 Task: Select the default option in the navigation scope
Action: Mouse moved to (10, 560)
Screenshot: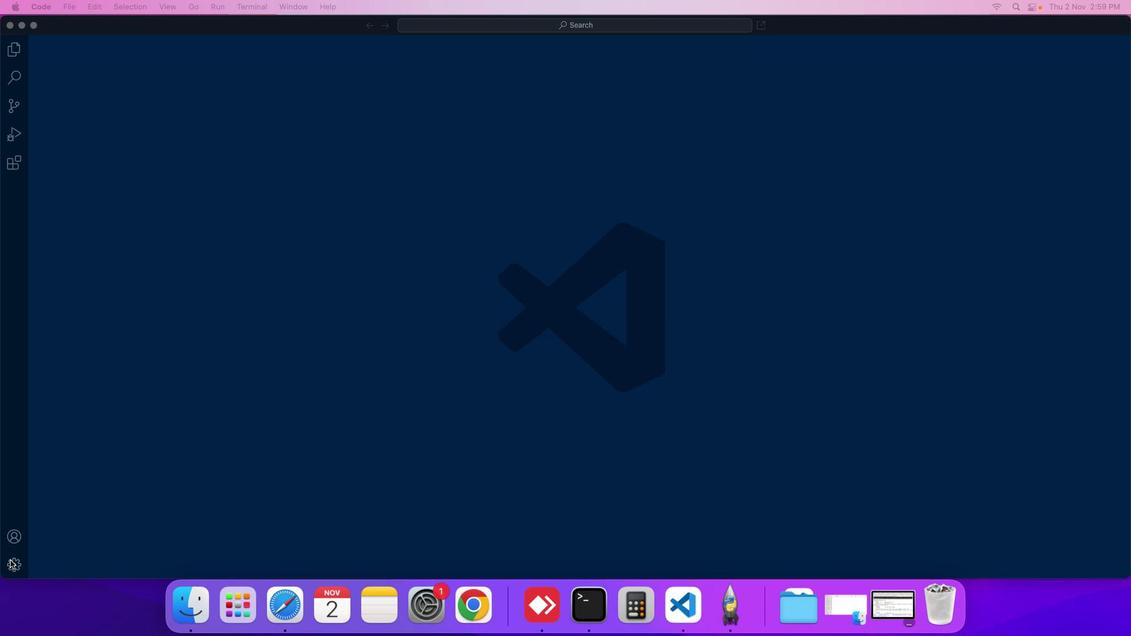 
Action: Mouse pressed left at (10, 560)
Screenshot: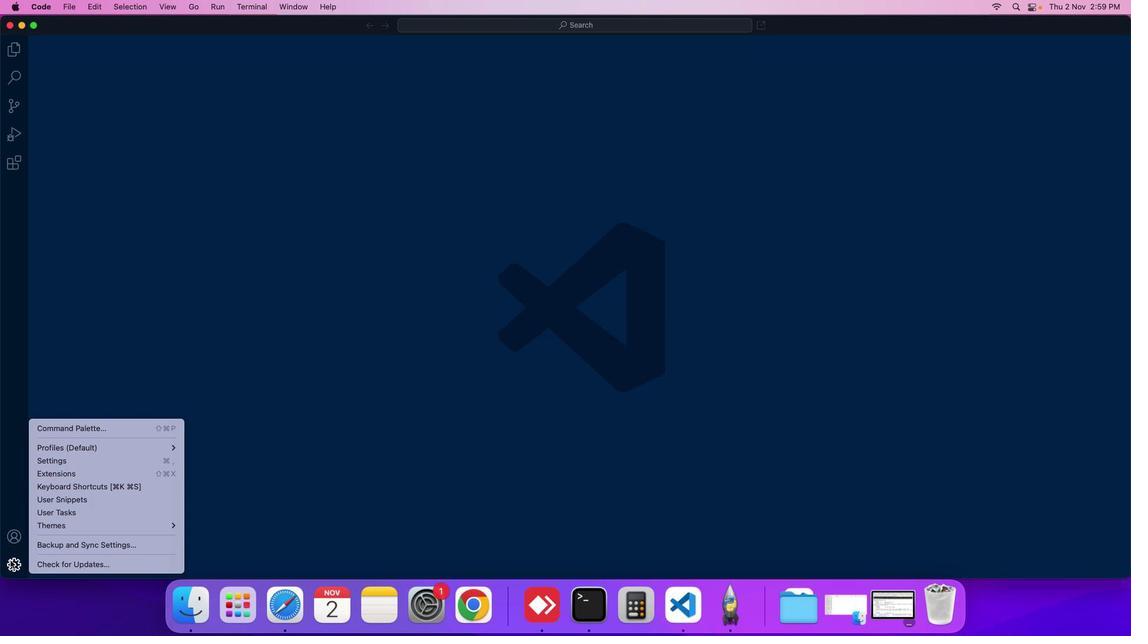 
Action: Mouse moved to (47, 465)
Screenshot: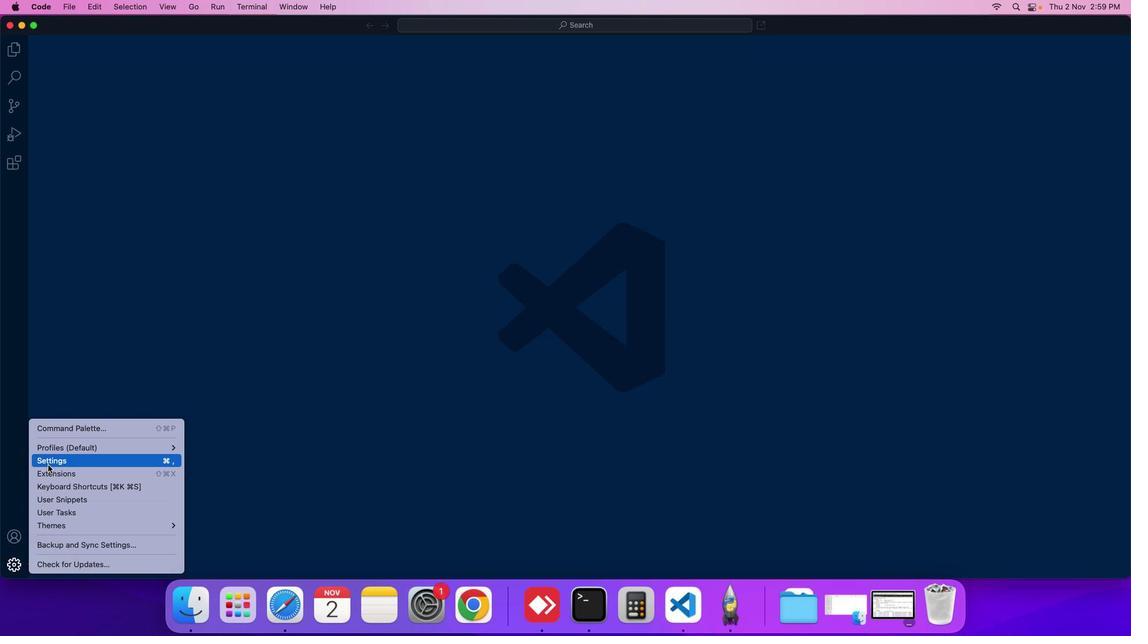
Action: Mouse pressed left at (47, 465)
Screenshot: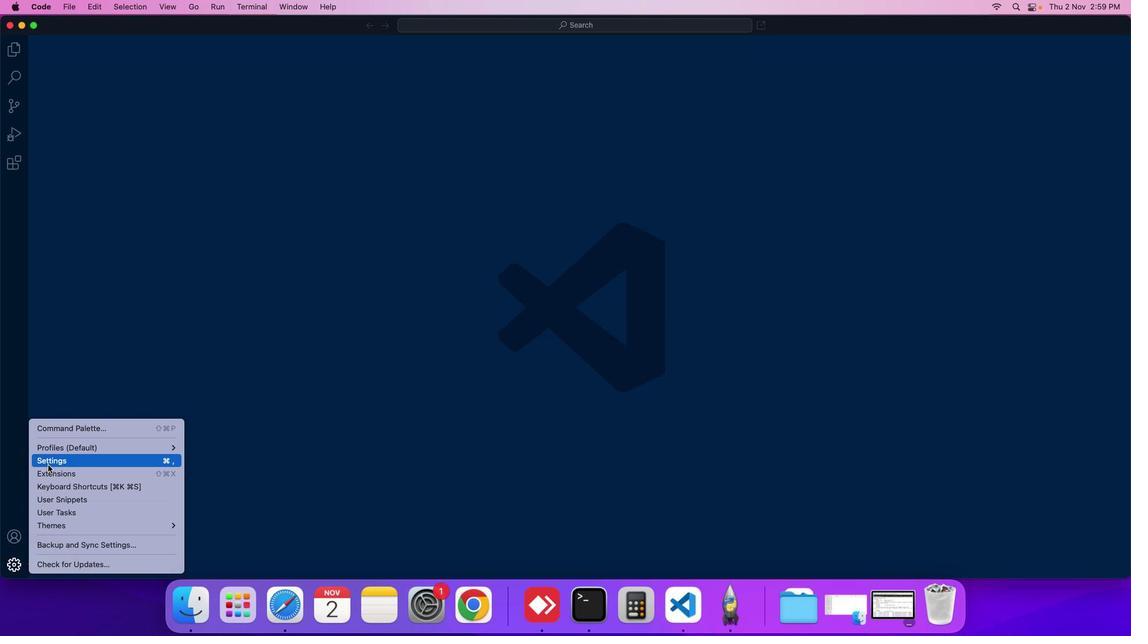 
Action: Mouse moved to (286, 144)
Screenshot: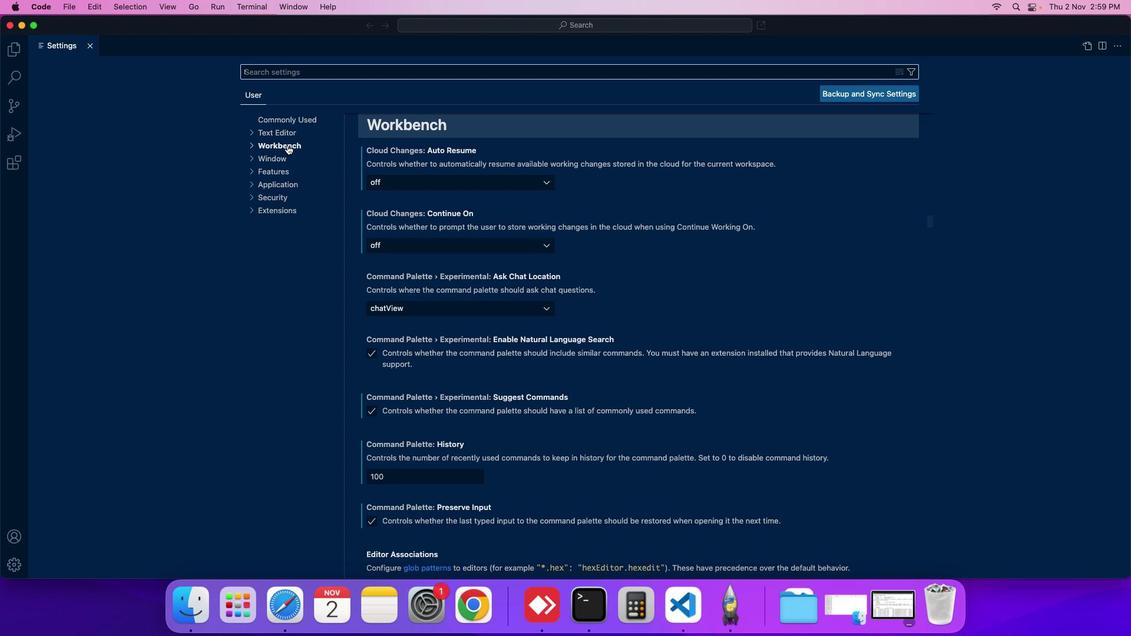 
Action: Mouse pressed left at (286, 144)
Screenshot: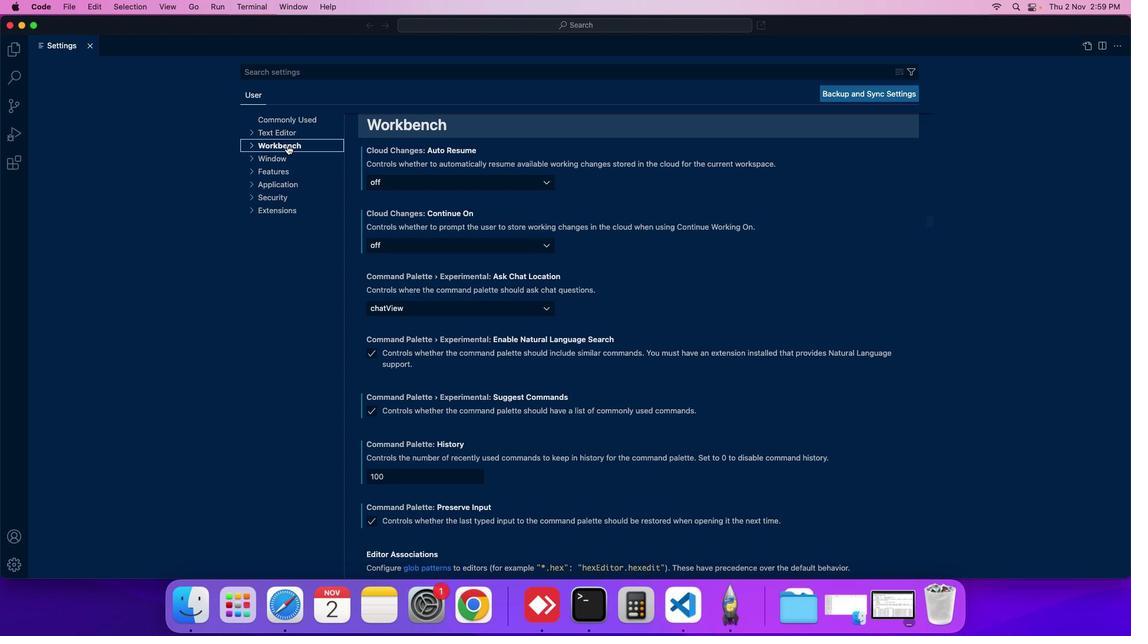 
Action: Mouse moved to (292, 181)
Screenshot: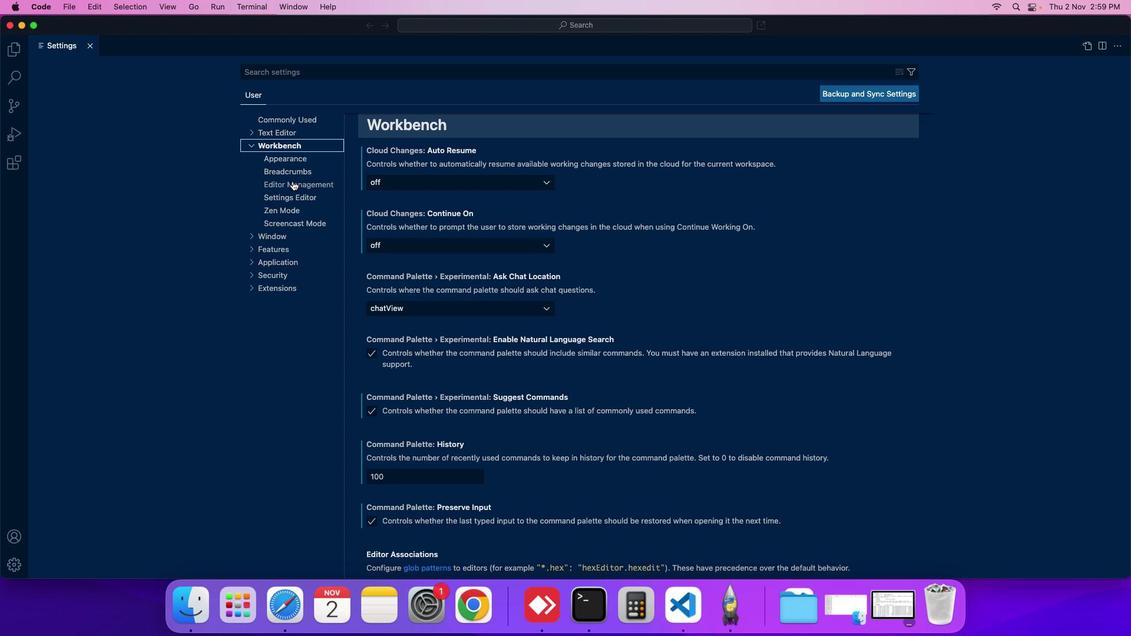 
Action: Mouse pressed left at (292, 181)
Screenshot: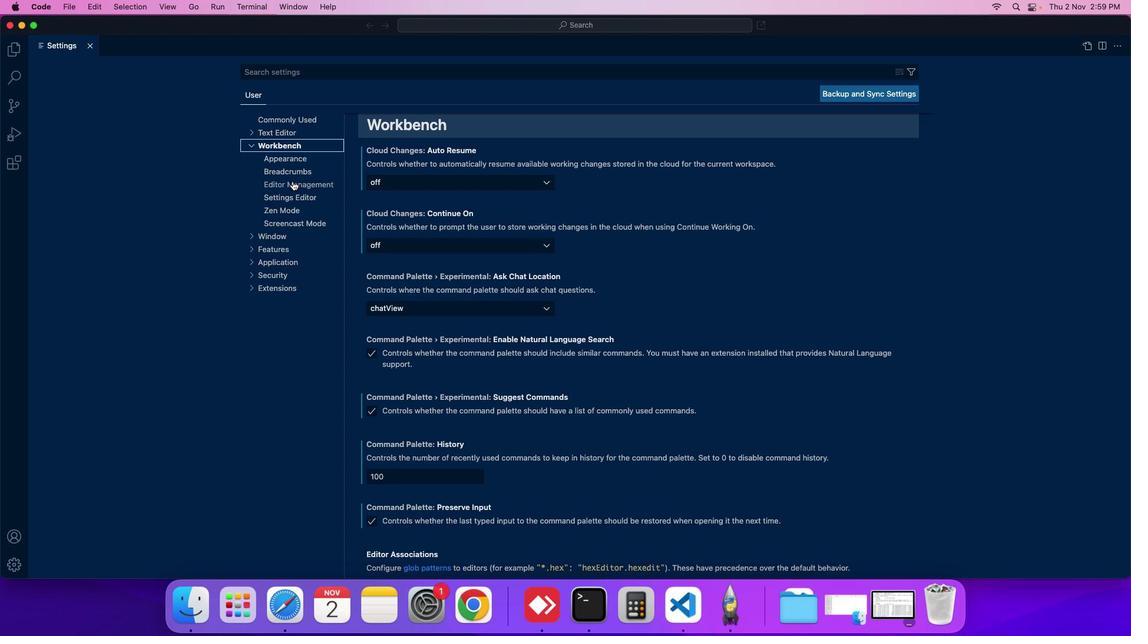 
Action: Mouse moved to (396, 410)
Screenshot: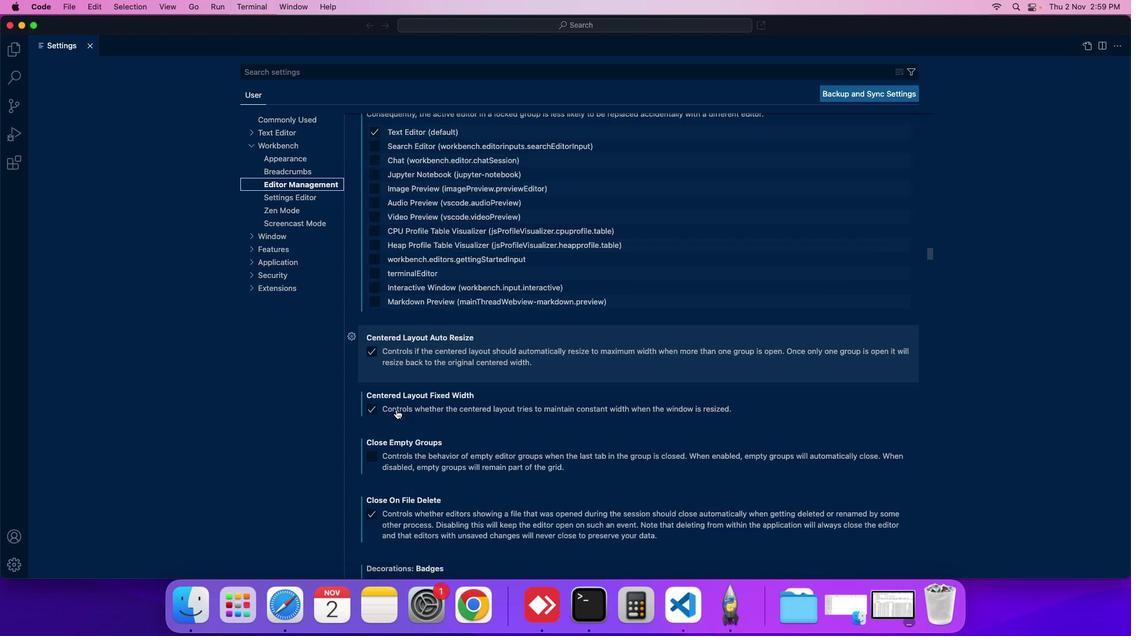 
Action: Mouse scrolled (396, 410) with delta (0, 0)
Screenshot: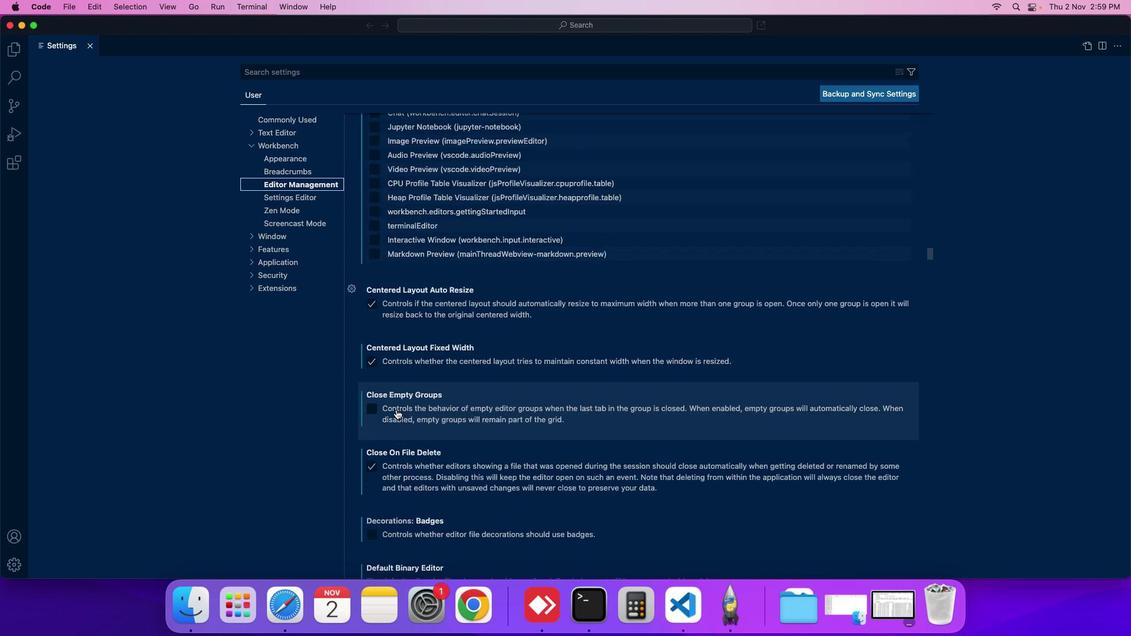
Action: Mouse scrolled (396, 410) with delta (0, 0)
Screenshot: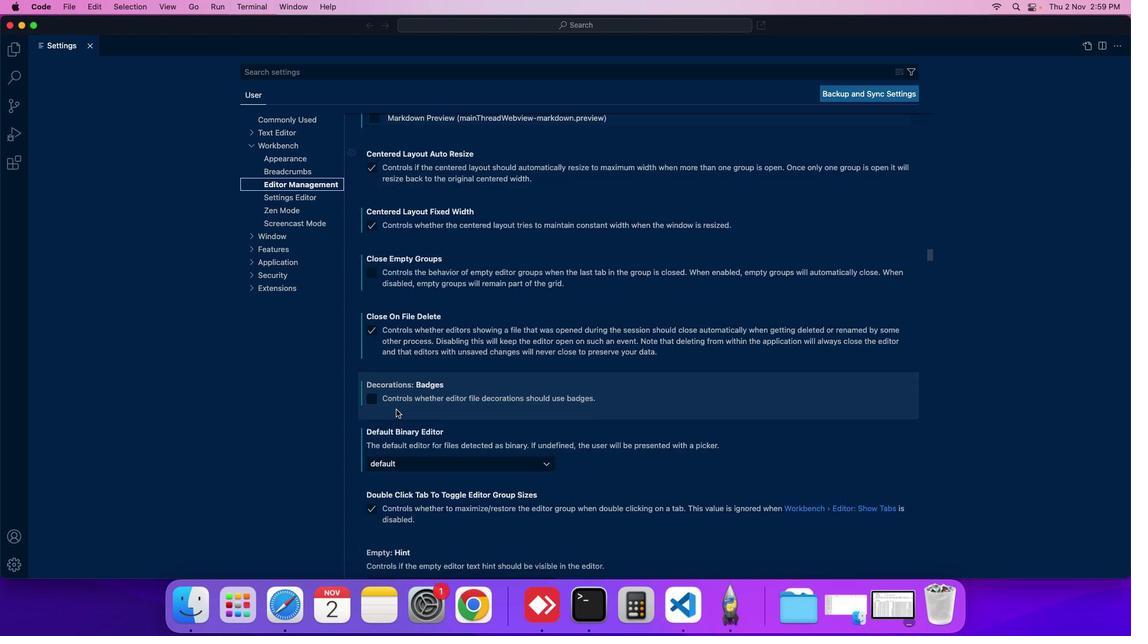 
Action: Mouse scrolled (396, 410) with delta (0, 0)
Screenshot: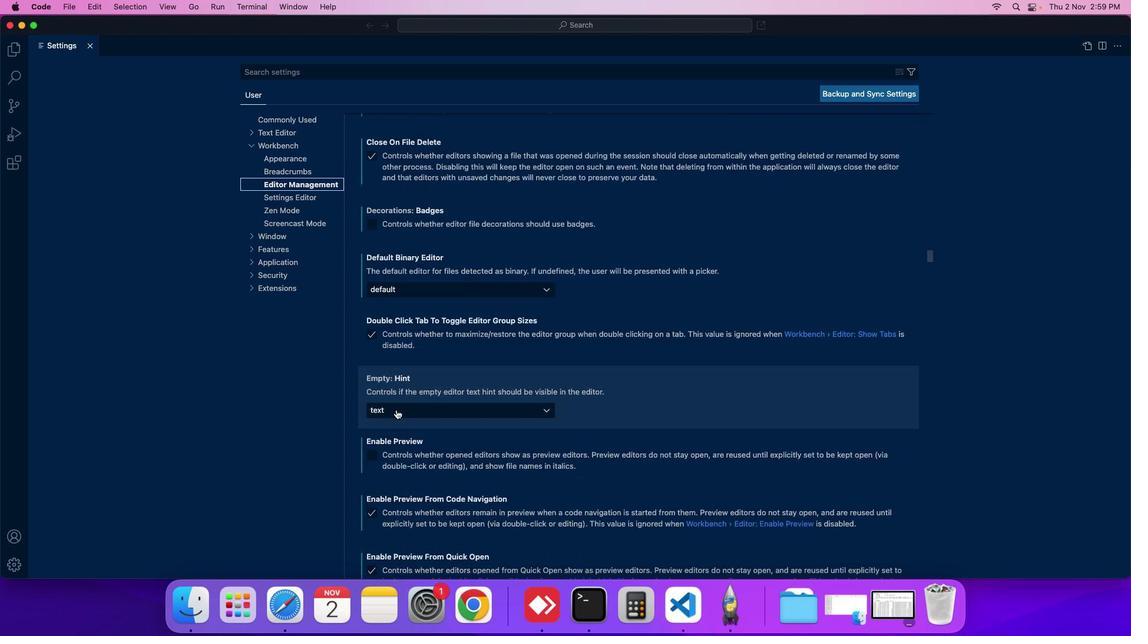 
Action: Mouse moved to (396, 410)
Screenshot: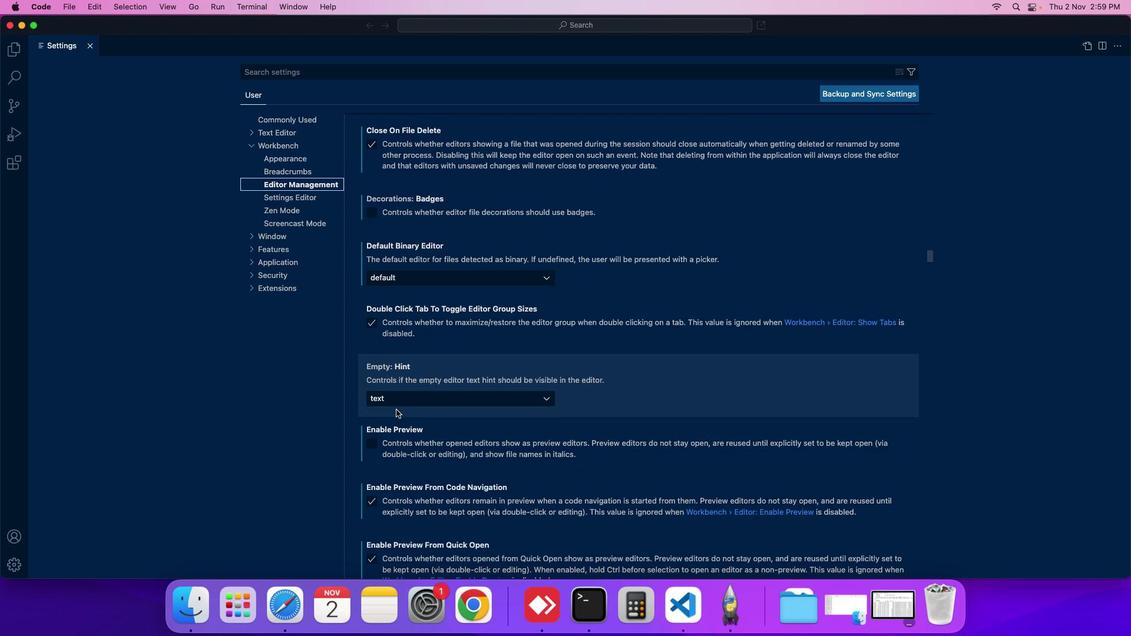 
Action: Mouse scrolled (396, 410) with delta (0, 0)
Screenshot: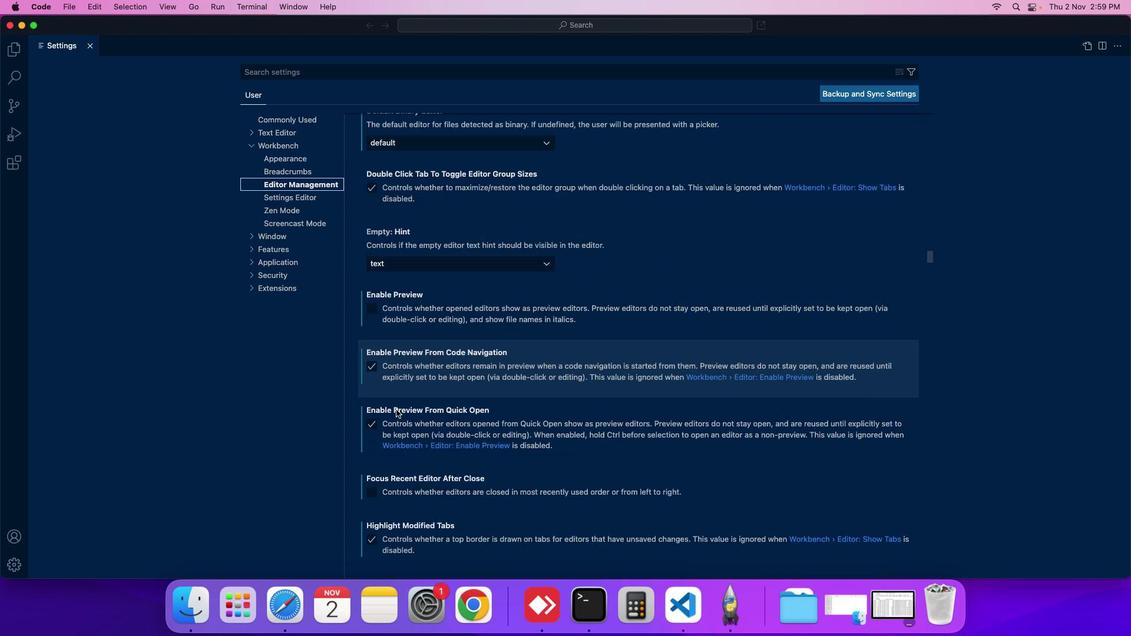 
Action: Mouse scrolled (396, 410) with delta (0, 0)
Screenshot: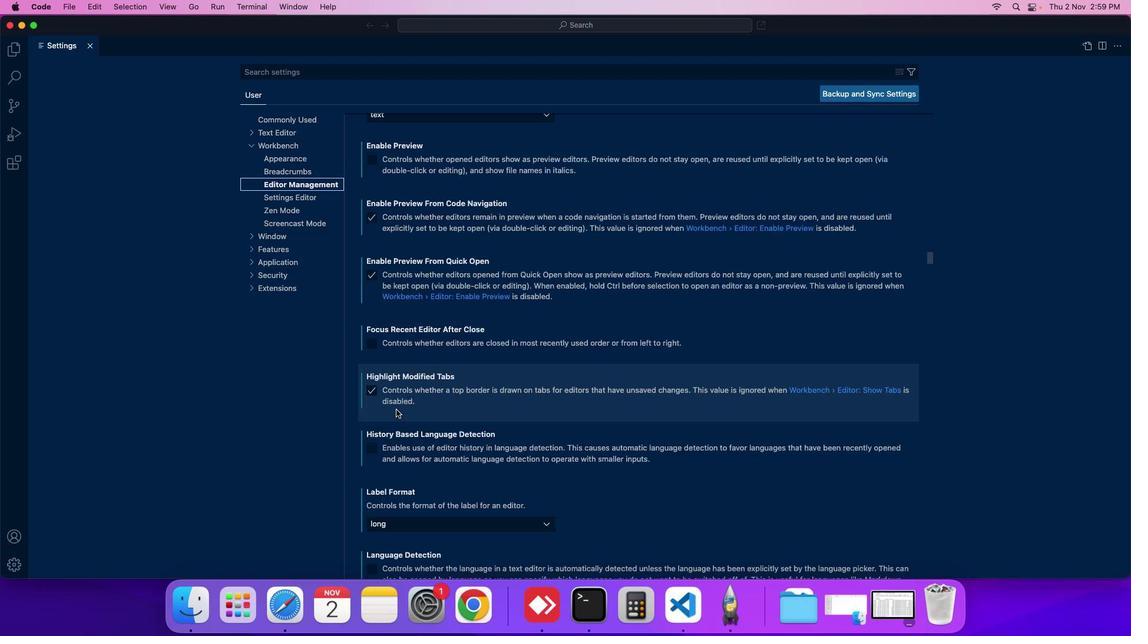 
Action: Mouse moved to (397, 409)
Screenshot: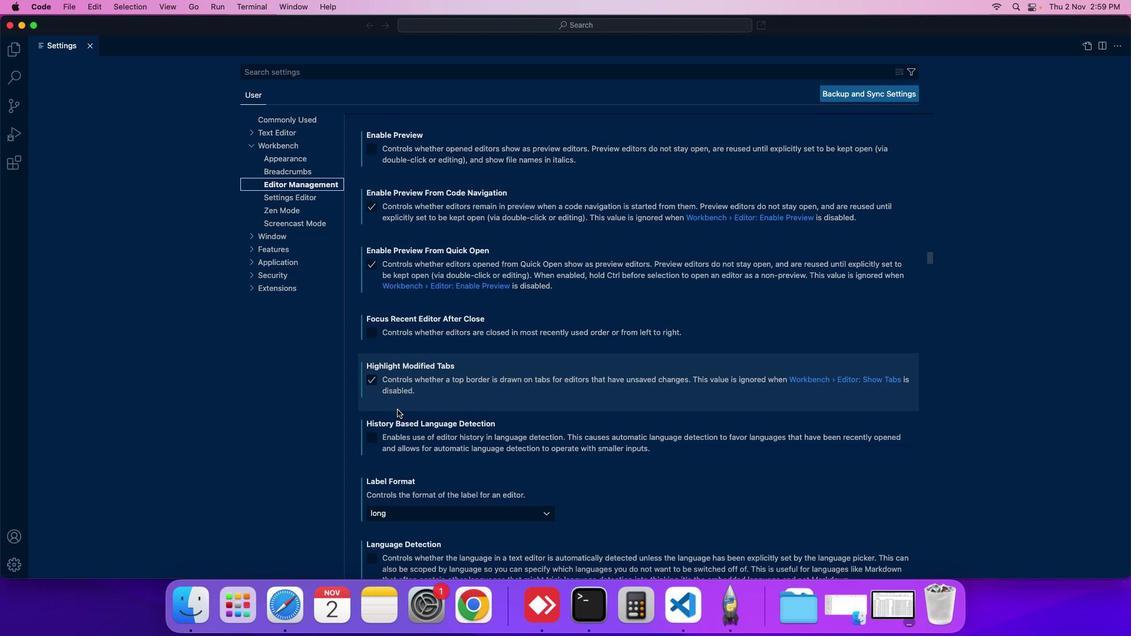 
Action: Mouse scrolled (397, 409) with delta (0, 0)
Screenshot: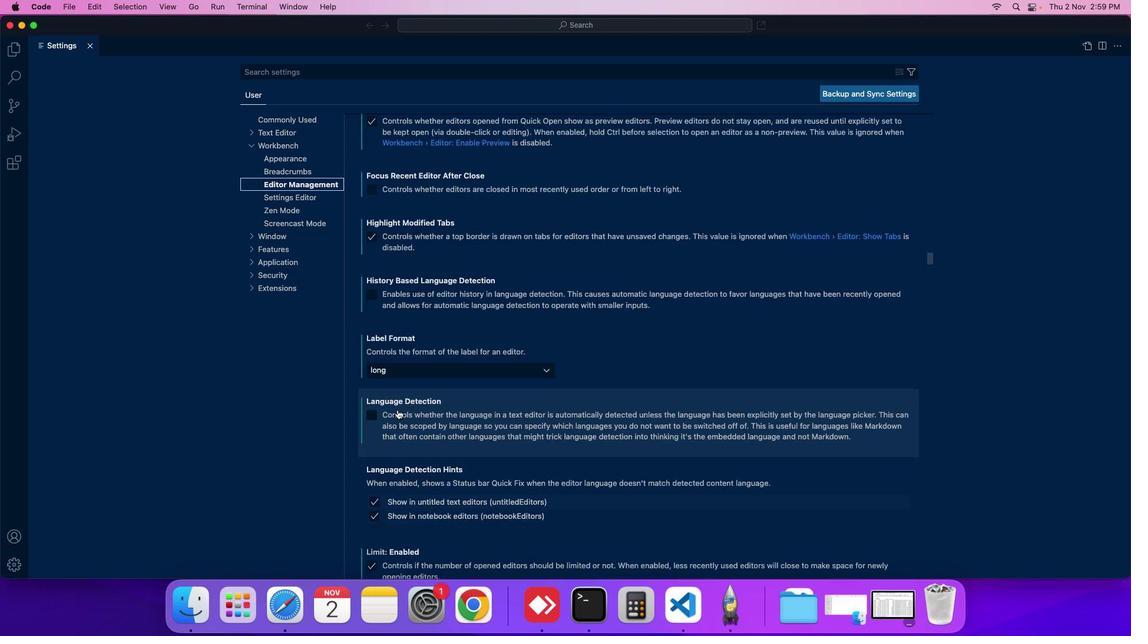 
Action: Mouse scrolled (397, 409) with delta (0, 0)
Screenshot: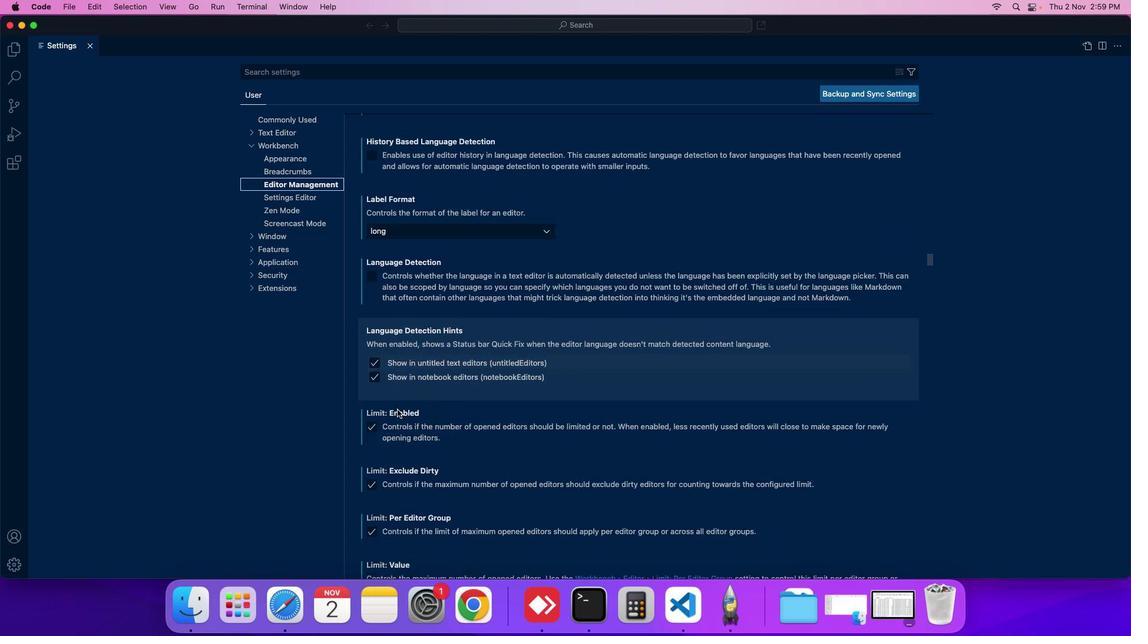 
Action: Mouse moved to (399, 409)
Screenshot: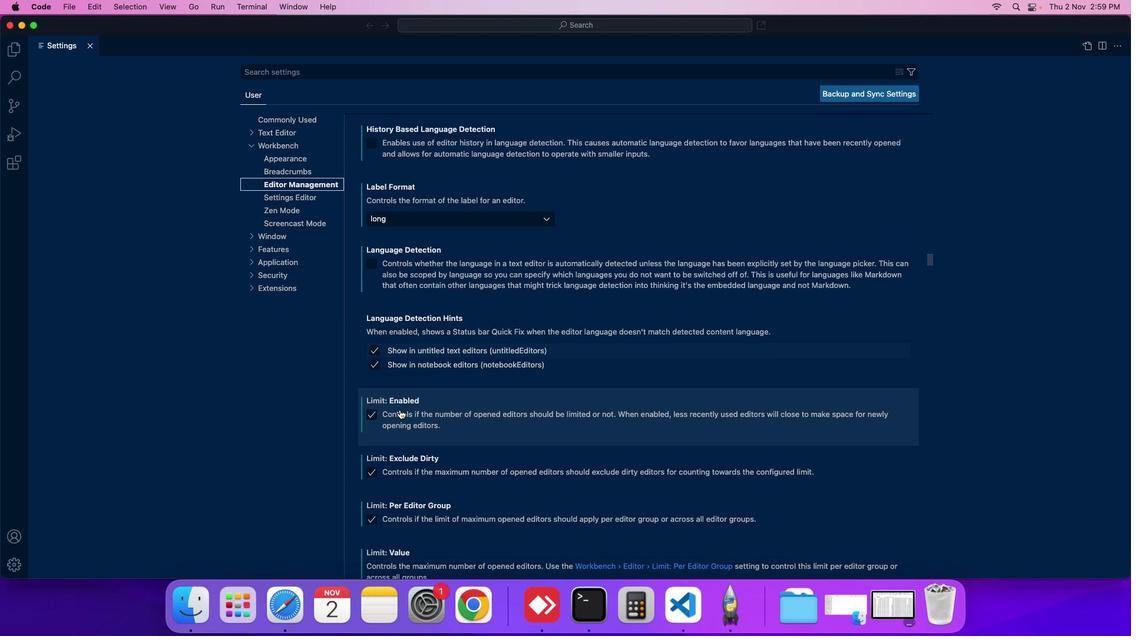 
Action: Mouse scrolled (399, 409) with delta (0, 0)
Screenshot: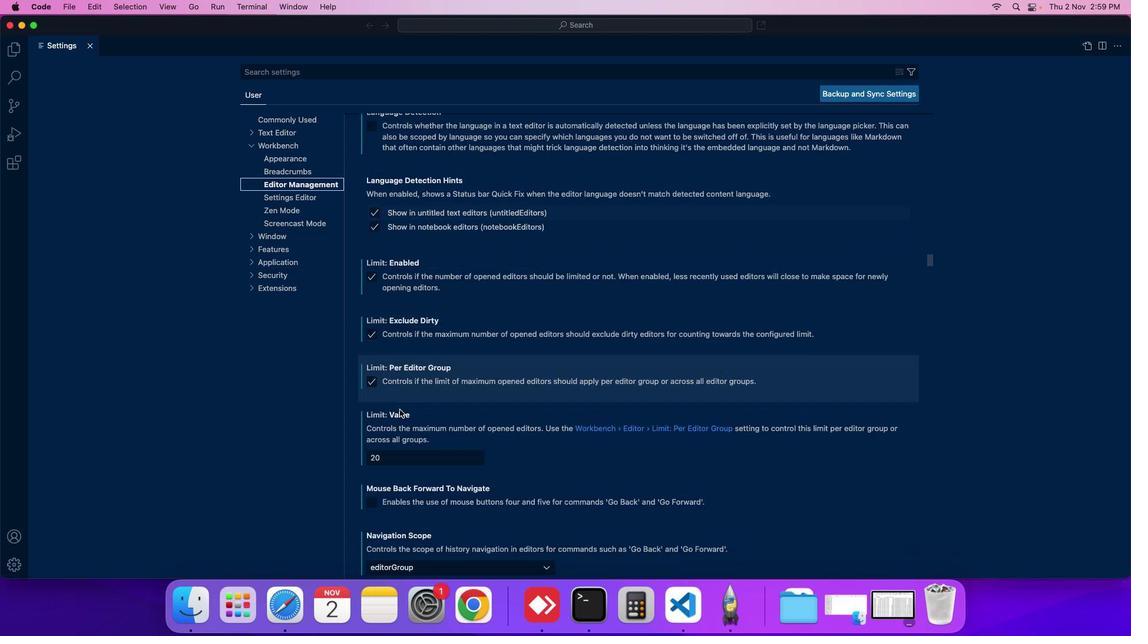 
Action: Mouse moved to (400, 409)
Screenshot: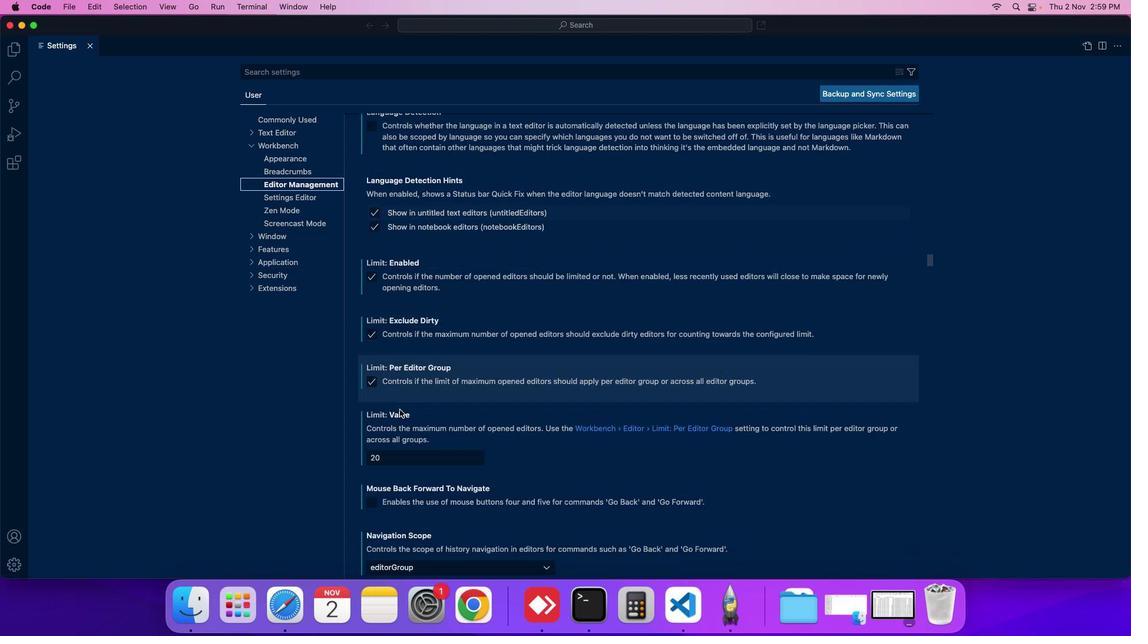 
Action: Mouse scrolled (400, 409) with delta (0, 0)
Screenshot: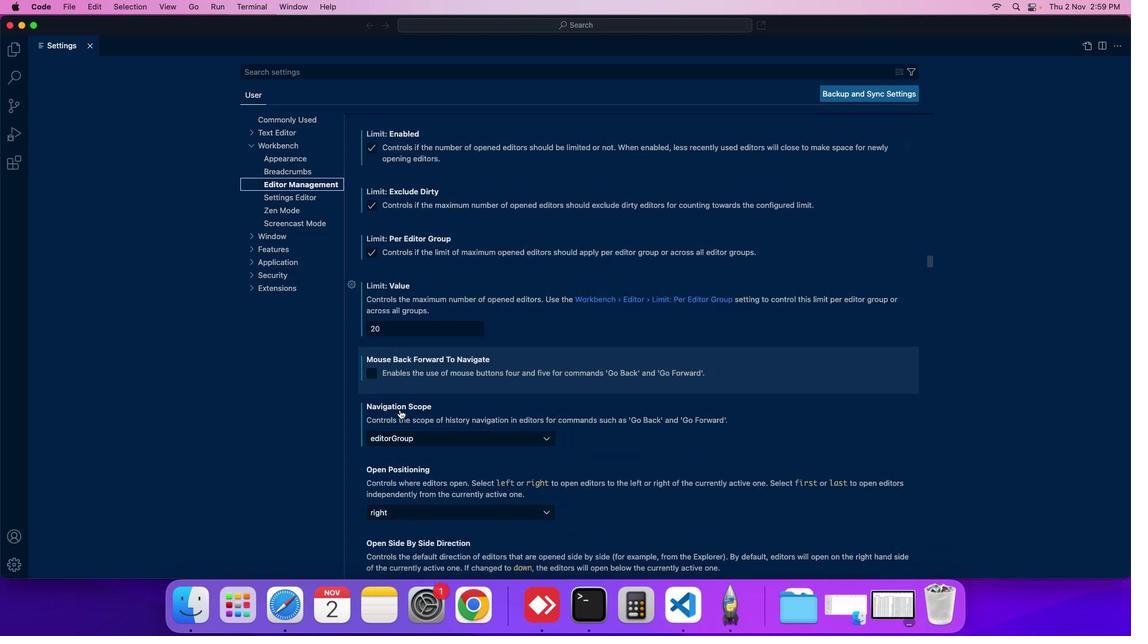 
Action: Mouse moved to (419, 413)
Screenshot: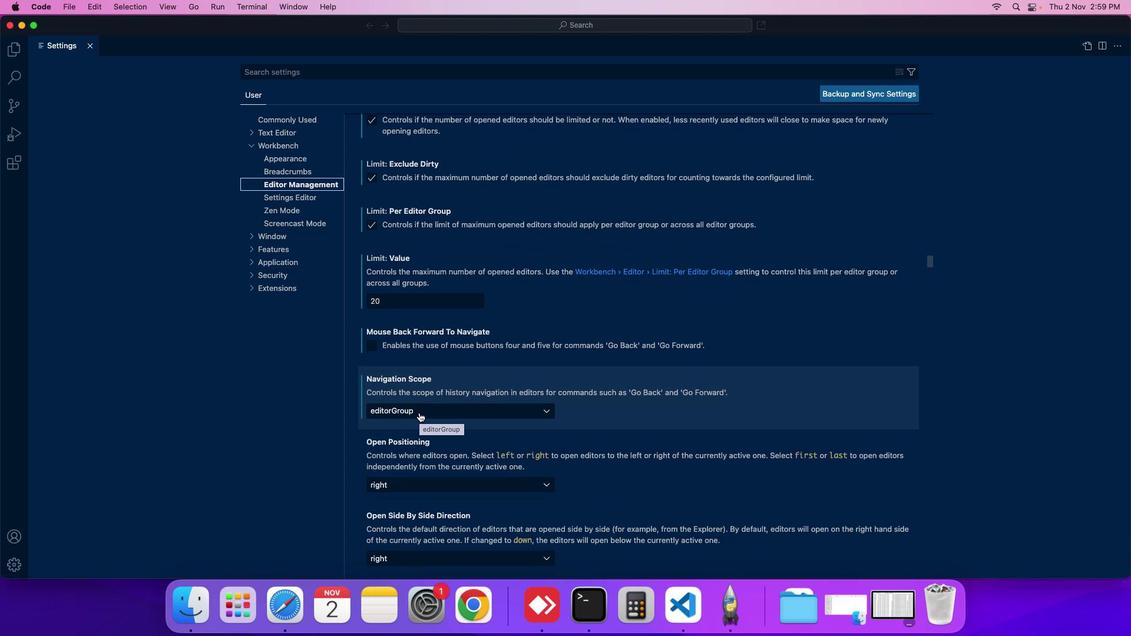 
Action: Mouse pressed left at (419, 413)
Screenshot: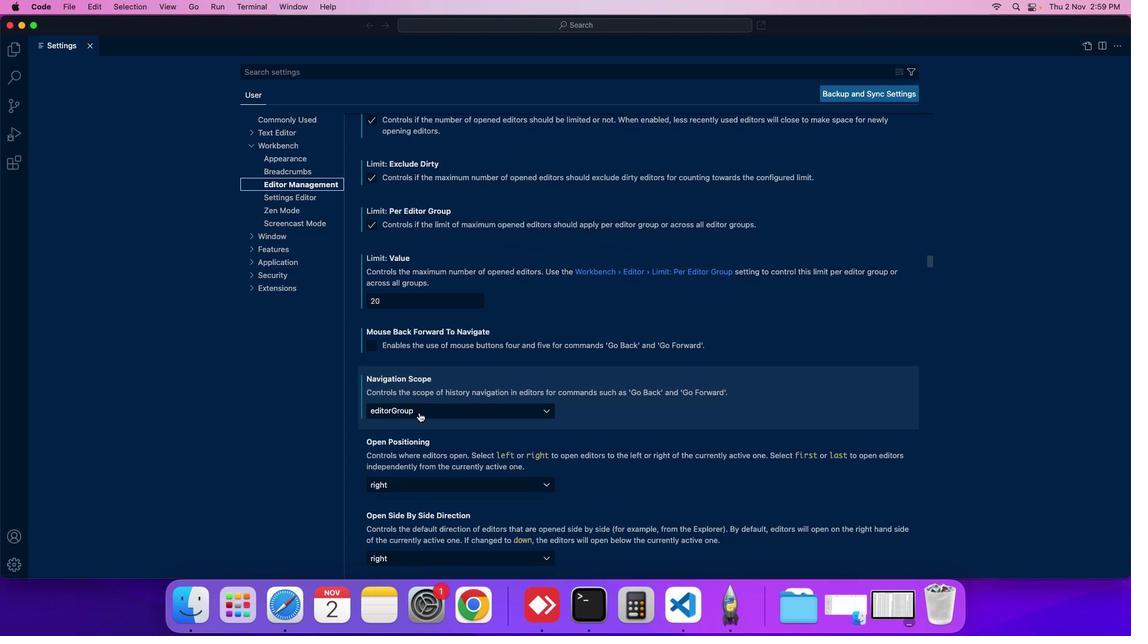 
Action: Mouse moved to (409, 426)
Screenshot: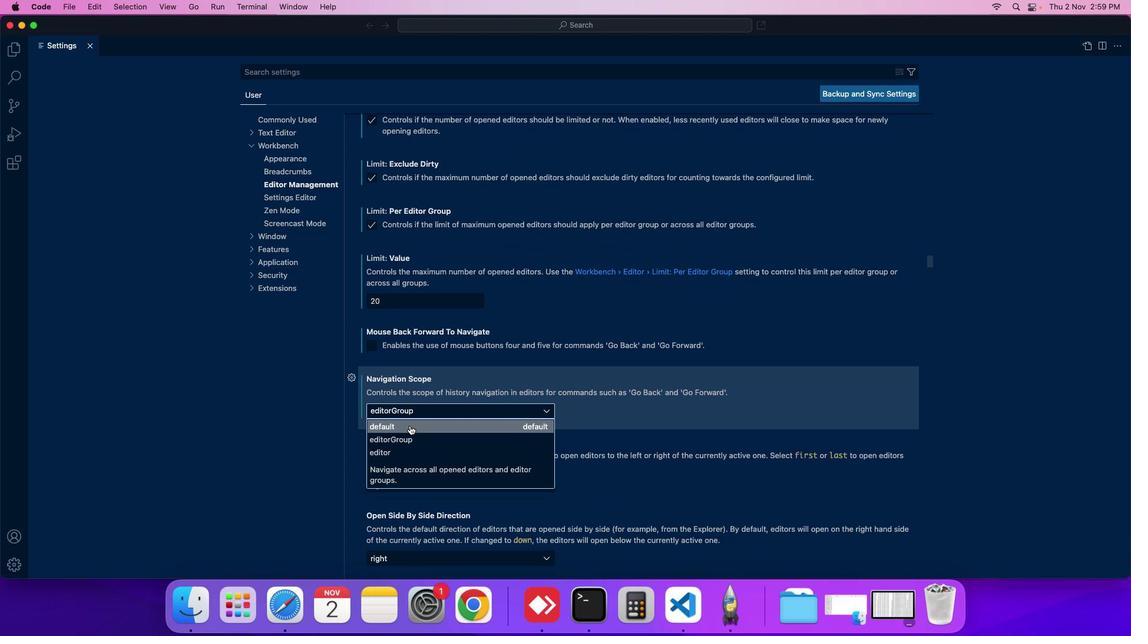 
Action: Mouse pressed left at (409, 426)
Screenshot: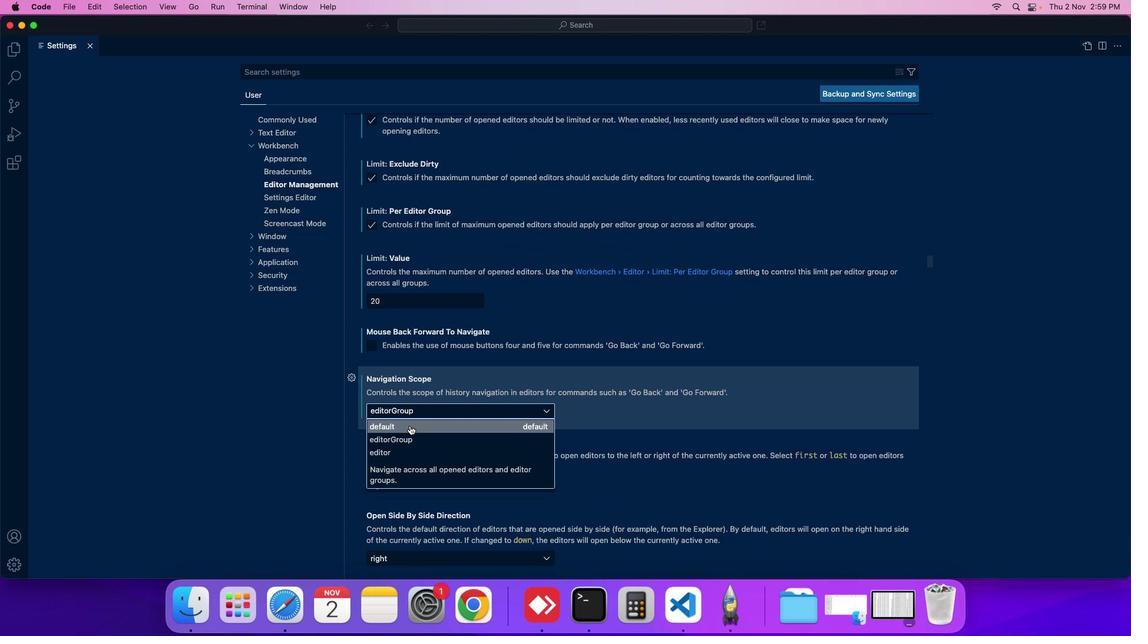 
